 Task: Sort the products in the category "More Meals & Sides" by unit price (high first).
Action: Mouse moved to (32, 169)
Screenshot: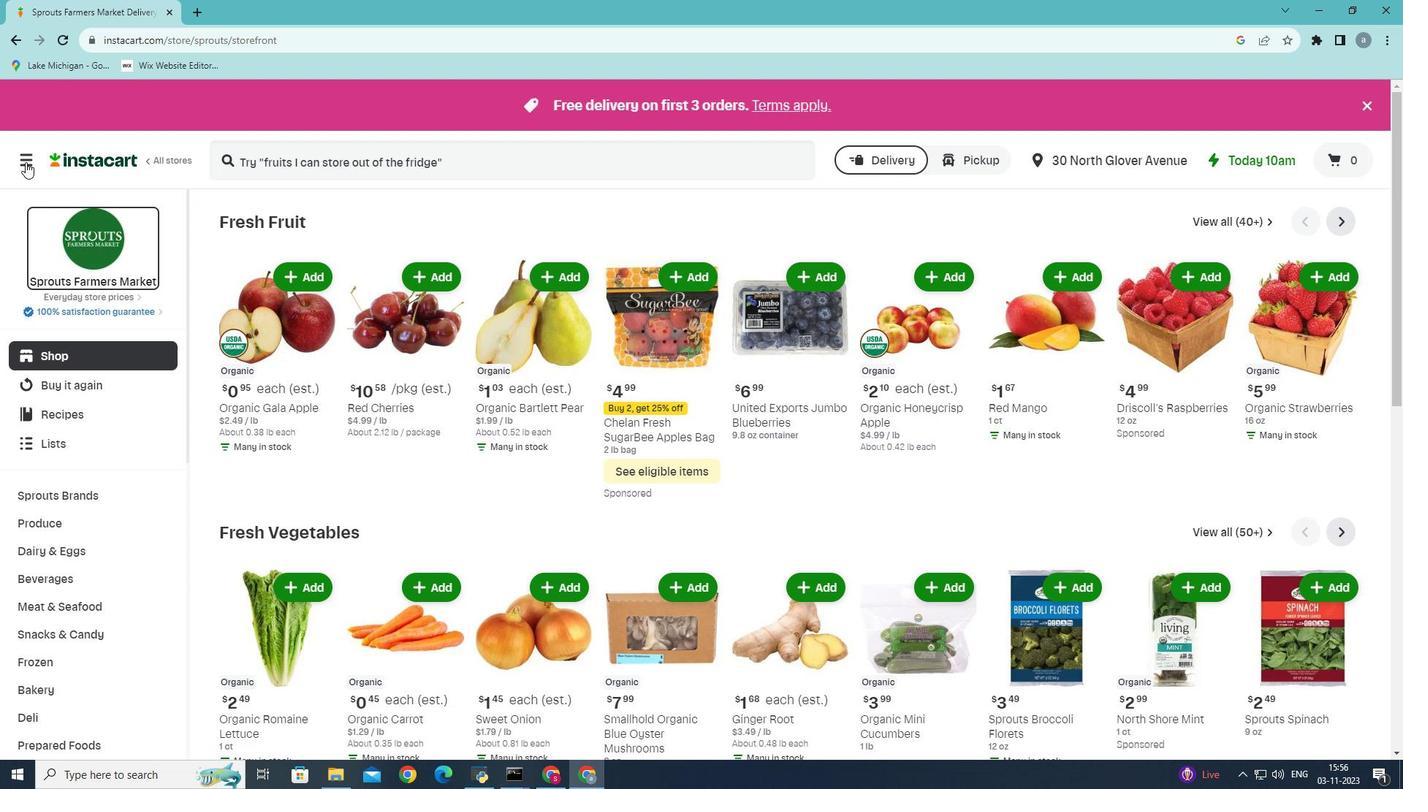 
Action: Mouse pressed left at (32, 169)
Screenshot: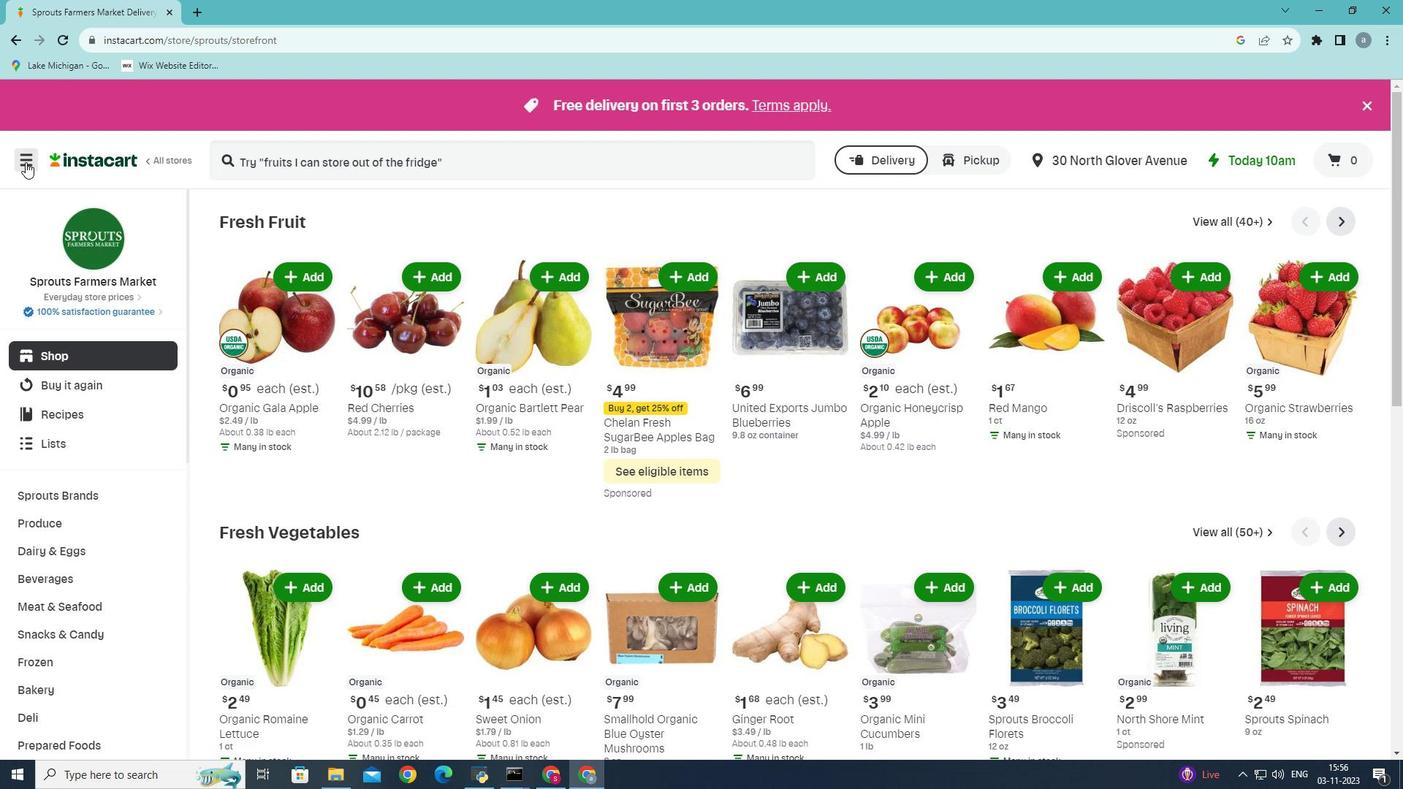 
Action: Mouse moved to (88, 415)
Screenshot: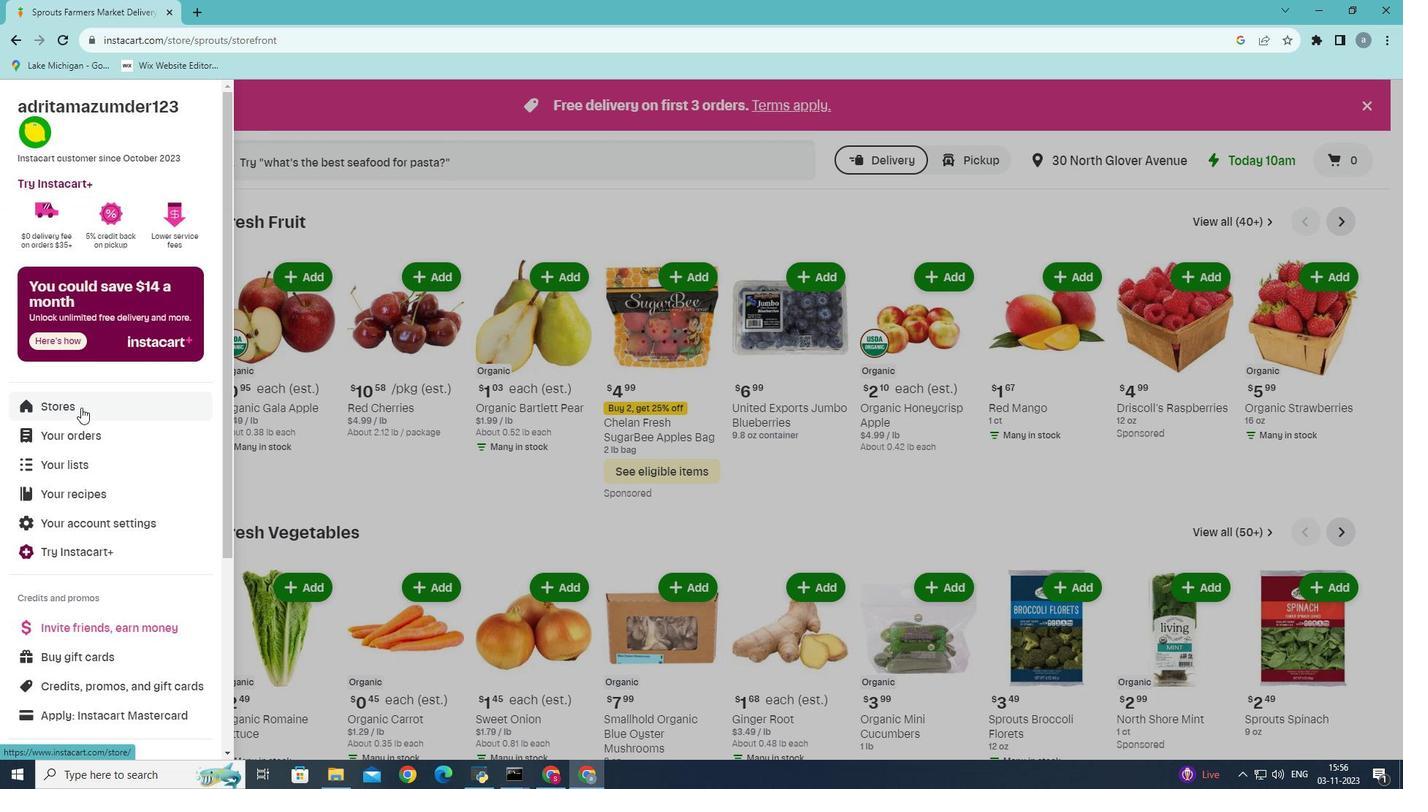 
Action: Mouse pressed left at (88, 415)
Screenshot: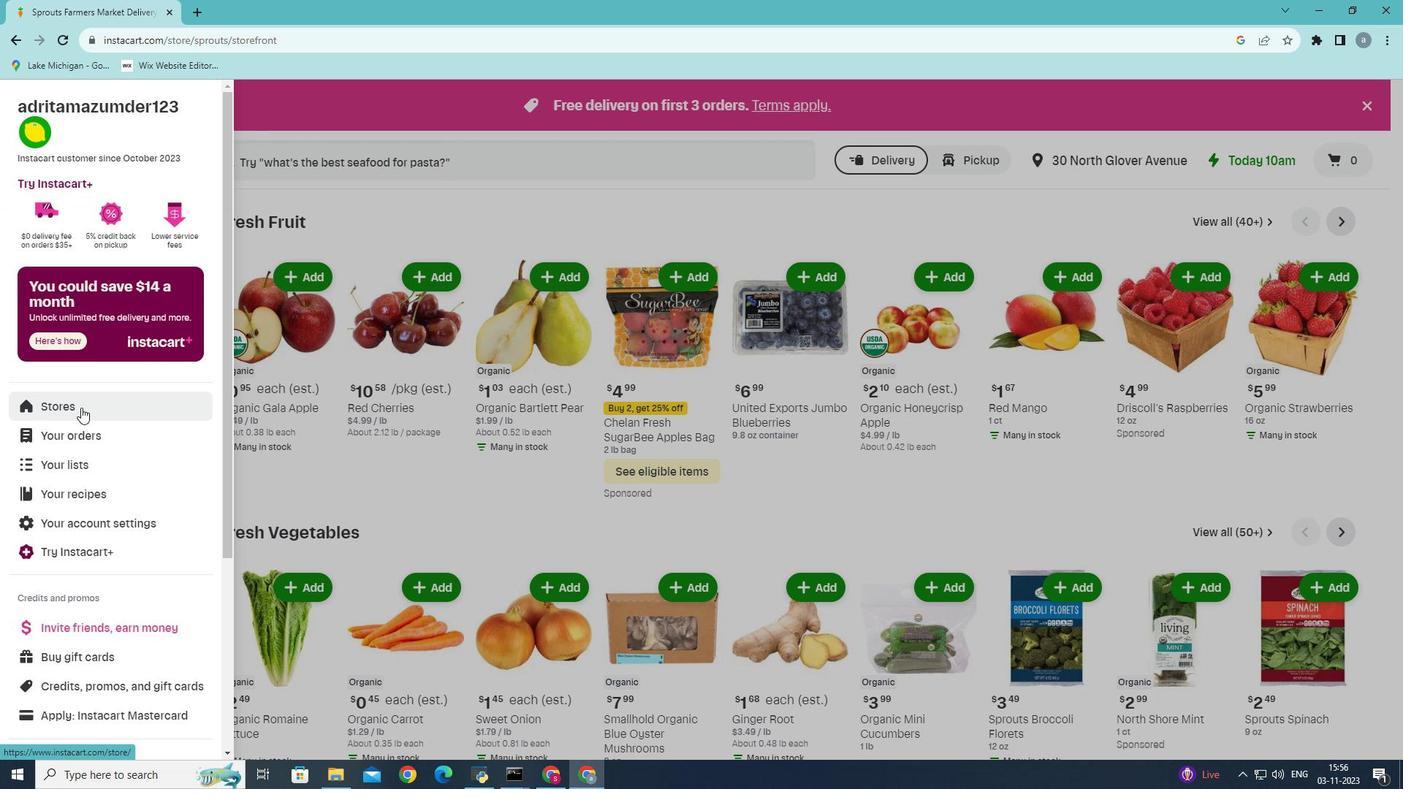 
Action: Mouse moved to (348, 160)
Screenshot: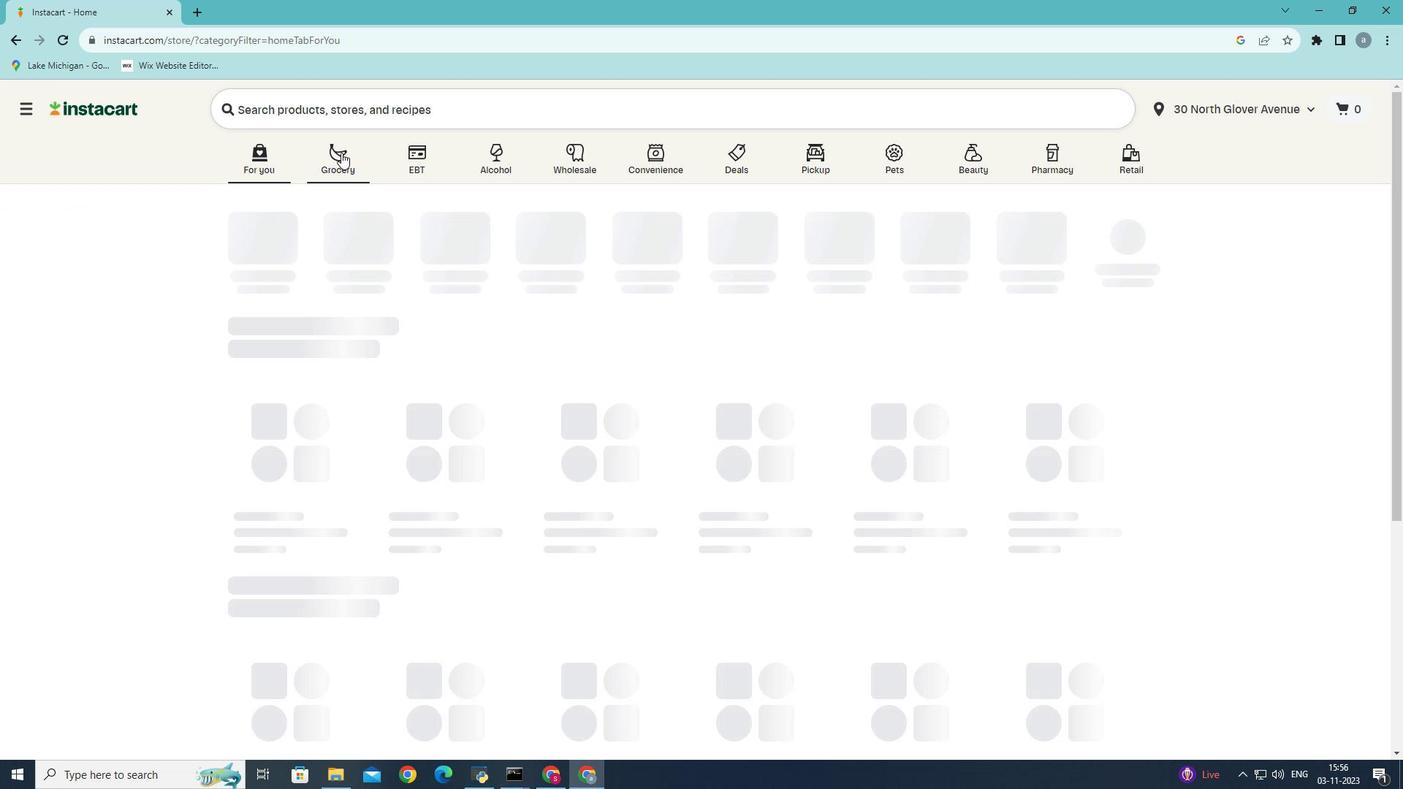 
Action: Mouse pressed left at (348, 160)
Screenshot: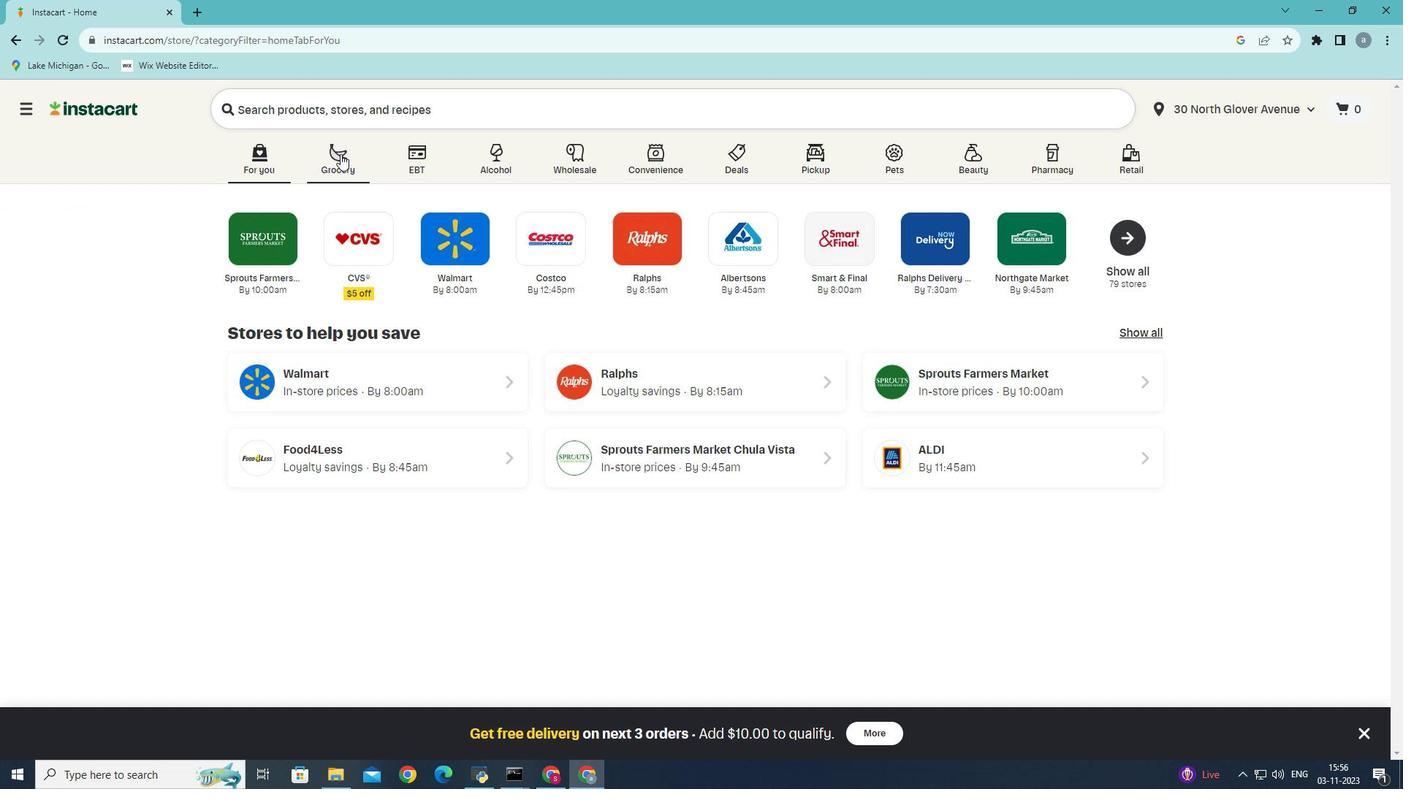 
Action: Mouse moved to (299, 446)
Screenshot: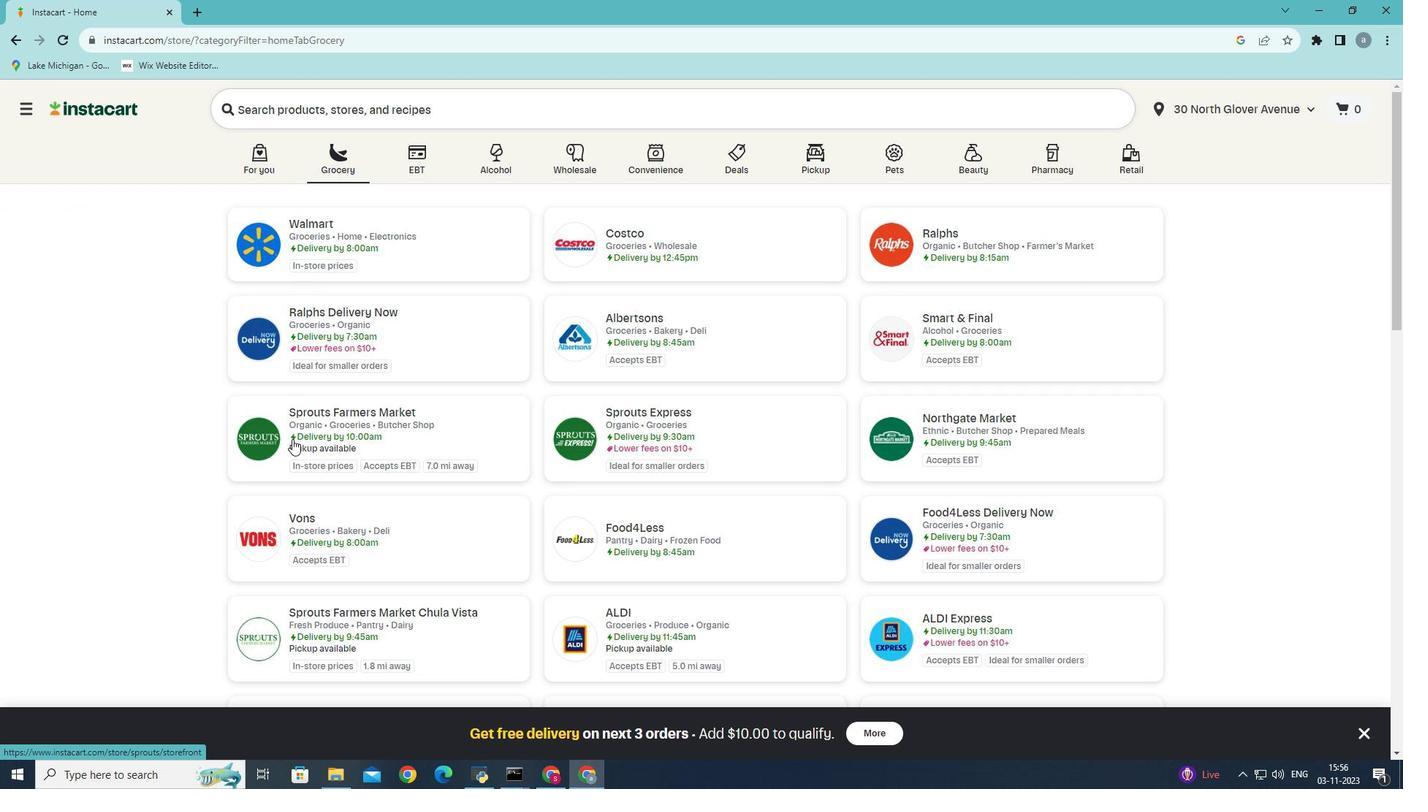 
Action: Mouse pressed left at (299, 446)
Screenshot: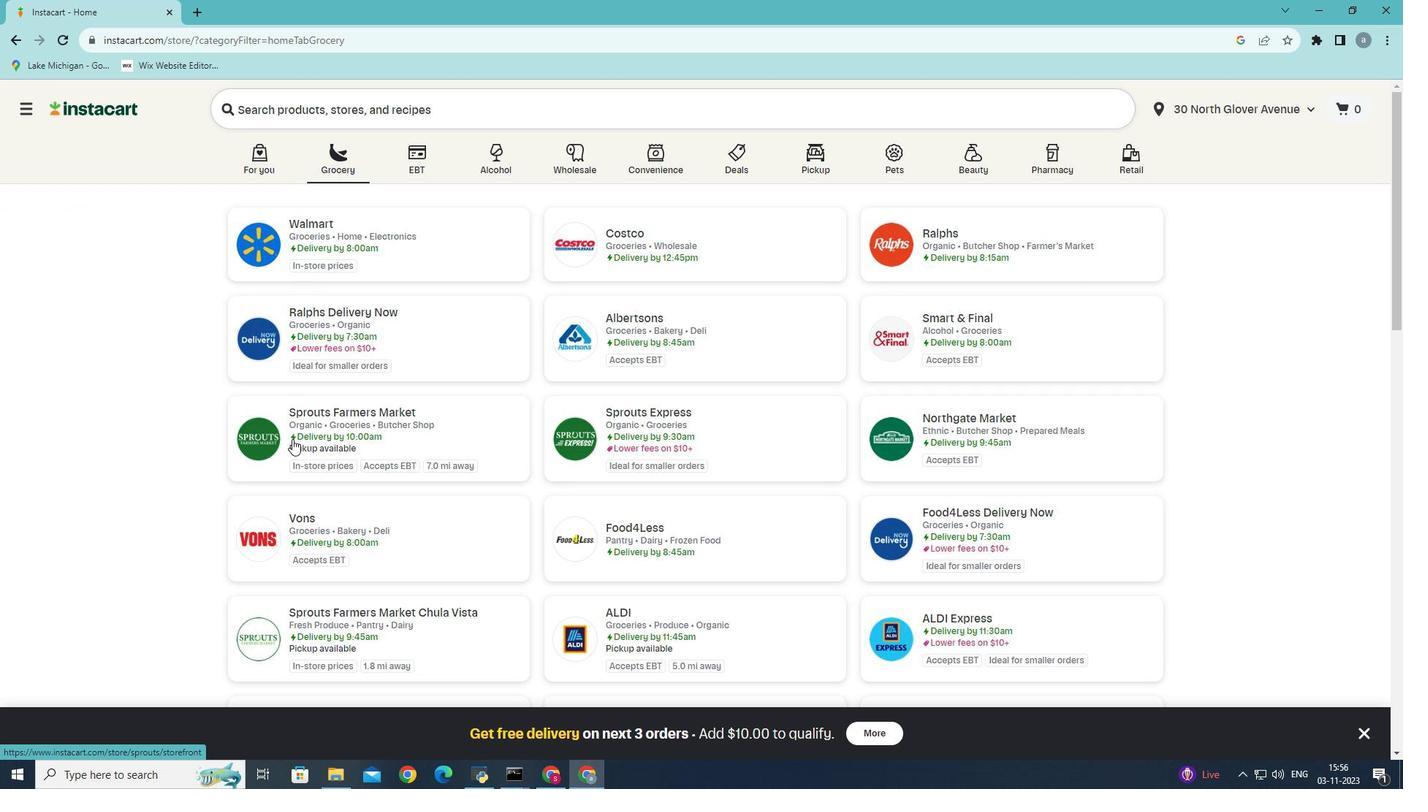
Action: Mouse moved to (119, 646)
Screenshot: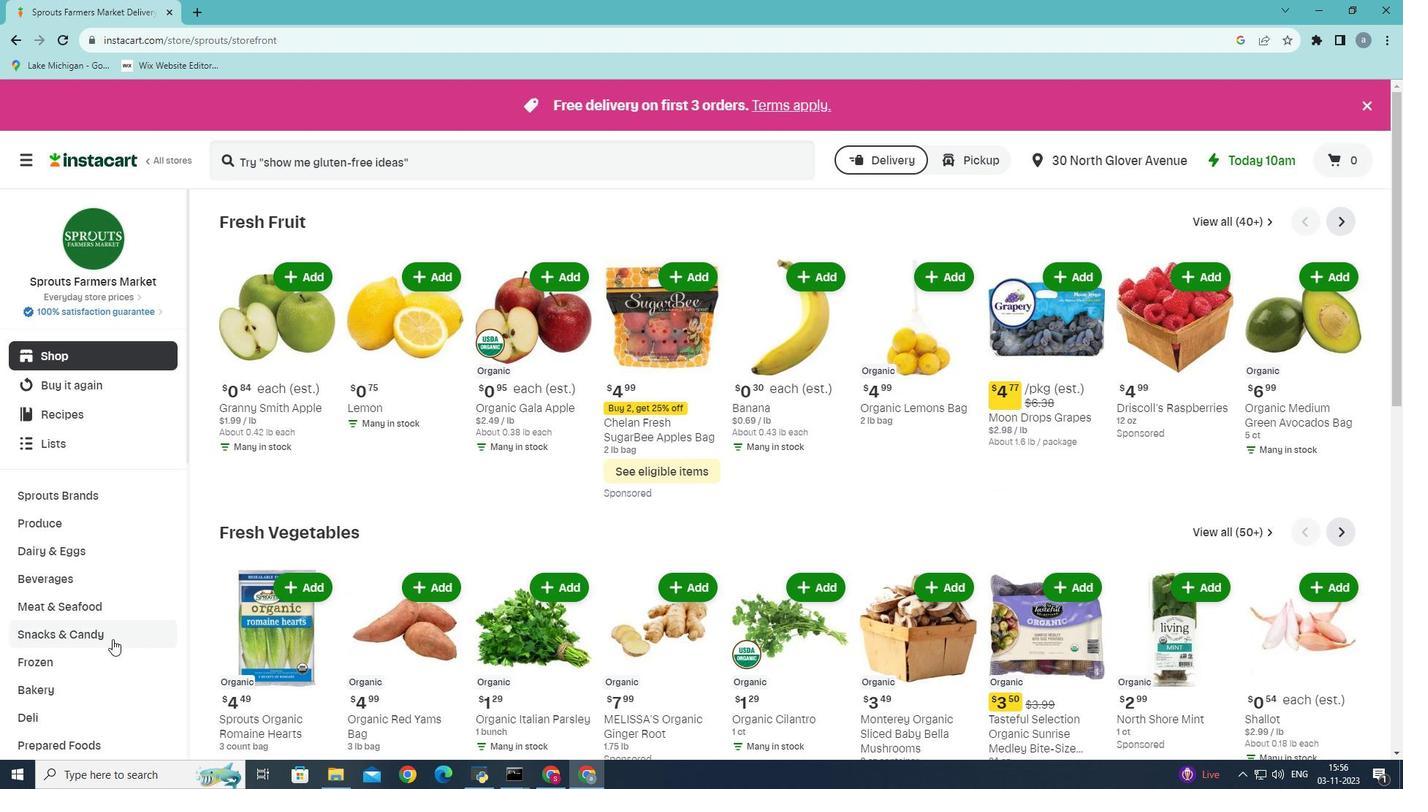 
Action: Mouse scrolled (119, 646) with delta (0, 0)
Screenshot: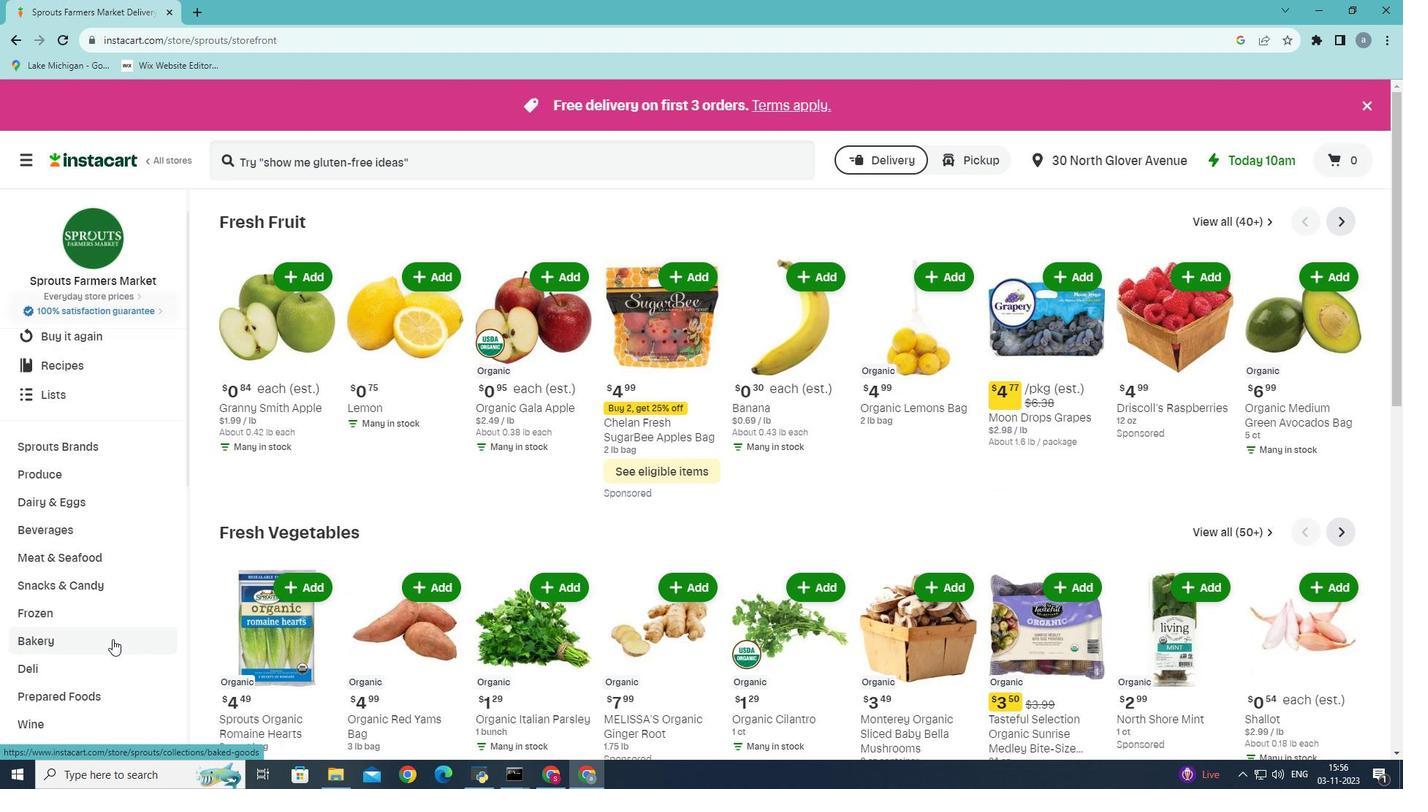 
Action: Mouse scrolled (119, 646) with delta (0, 0)
Screenshot: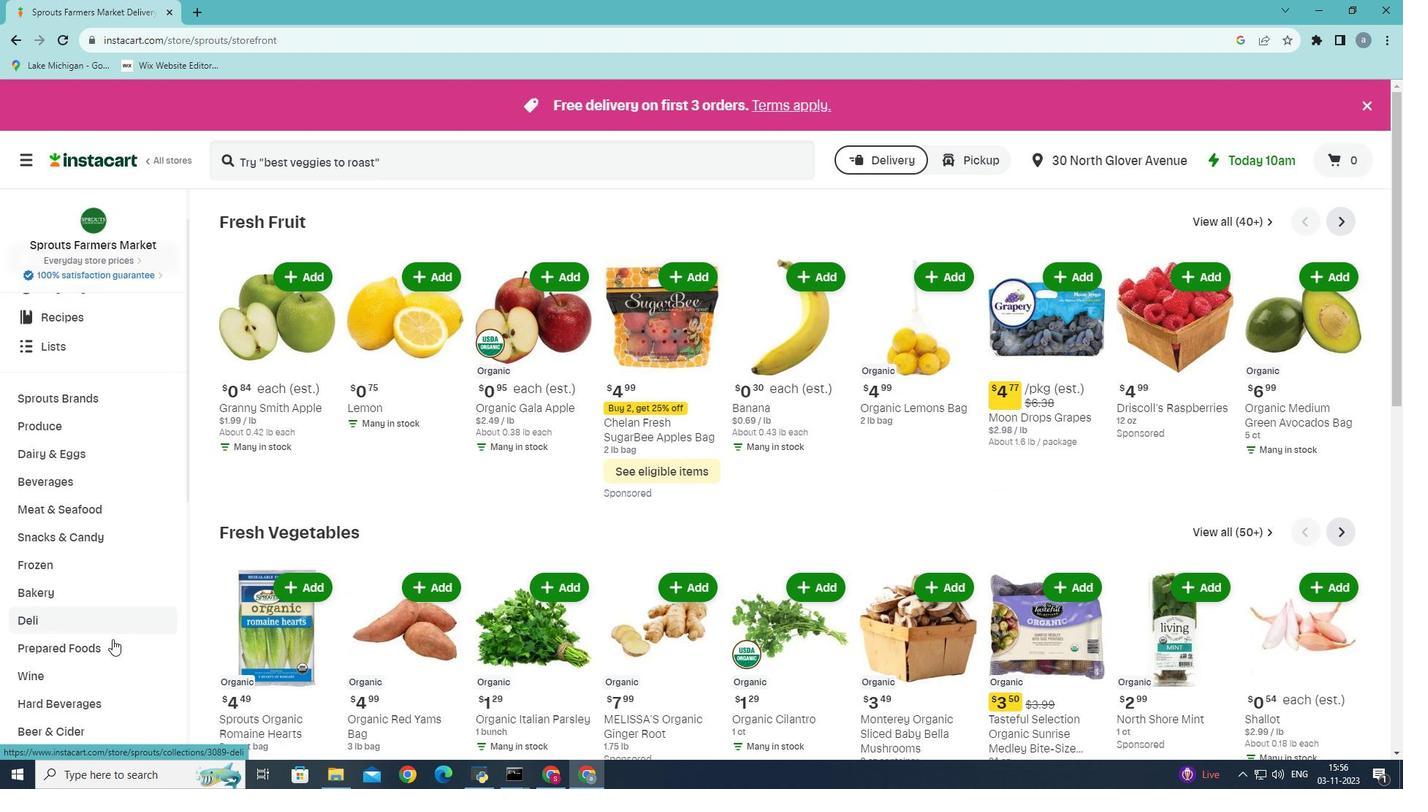 
Action: Mouse moved to (76, 606)
Screenshot: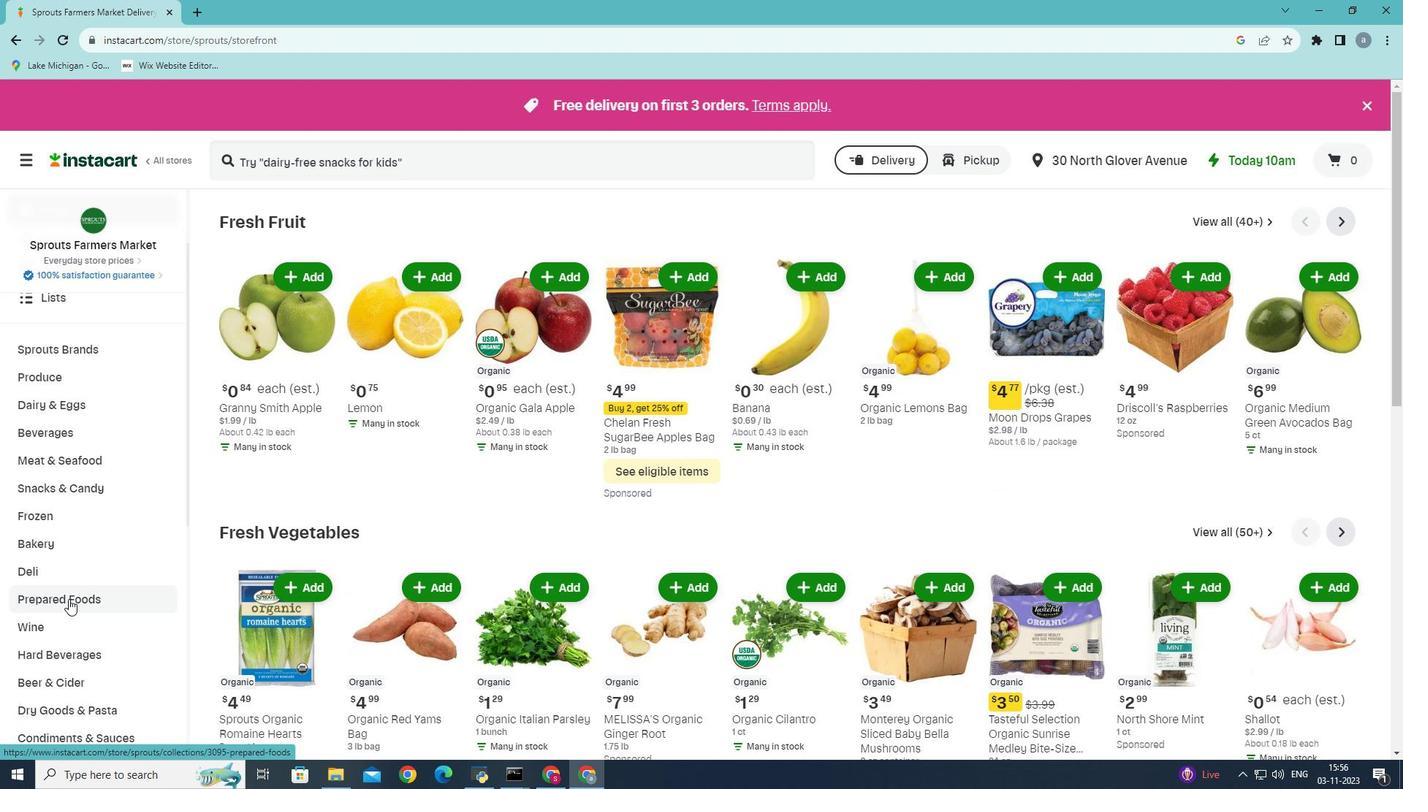 
Action: Mouse pressed left at (76, 606)
Screenshot: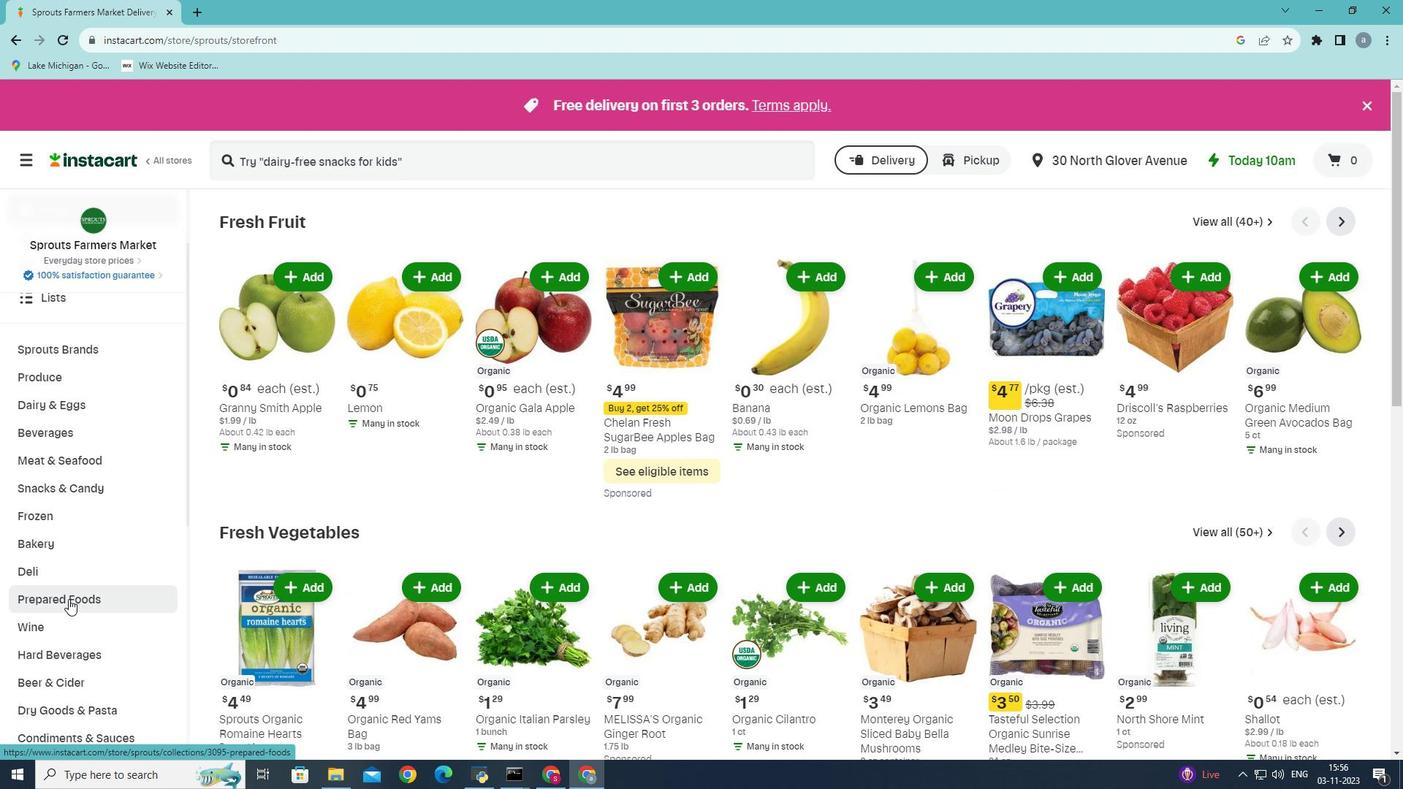 
Action: Mouse moved to (524, 264)
Screenshot: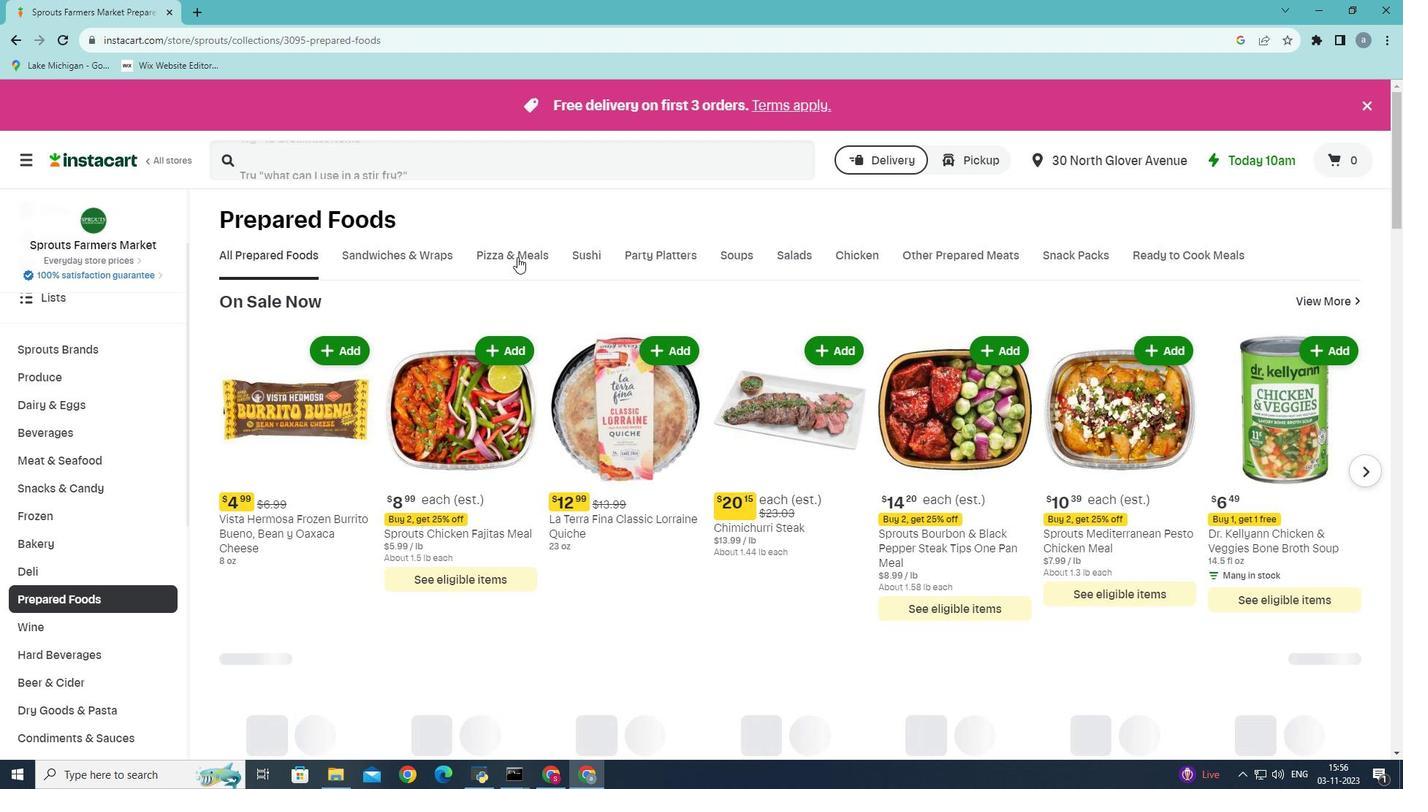 
Action: Mouse pressed left at (524, 264)
Screenshot: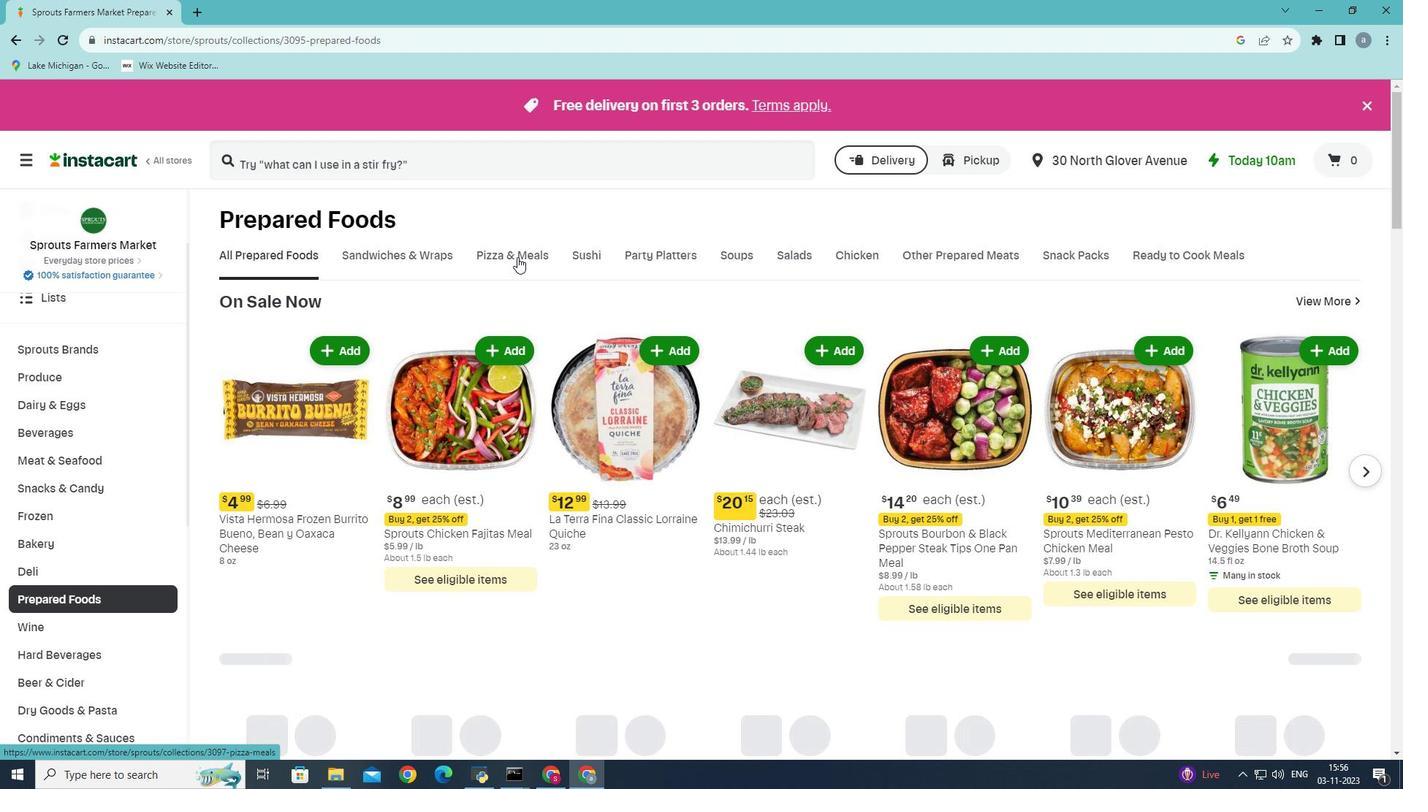 
Action: Mouse moved to (997, 336)
Screenshot: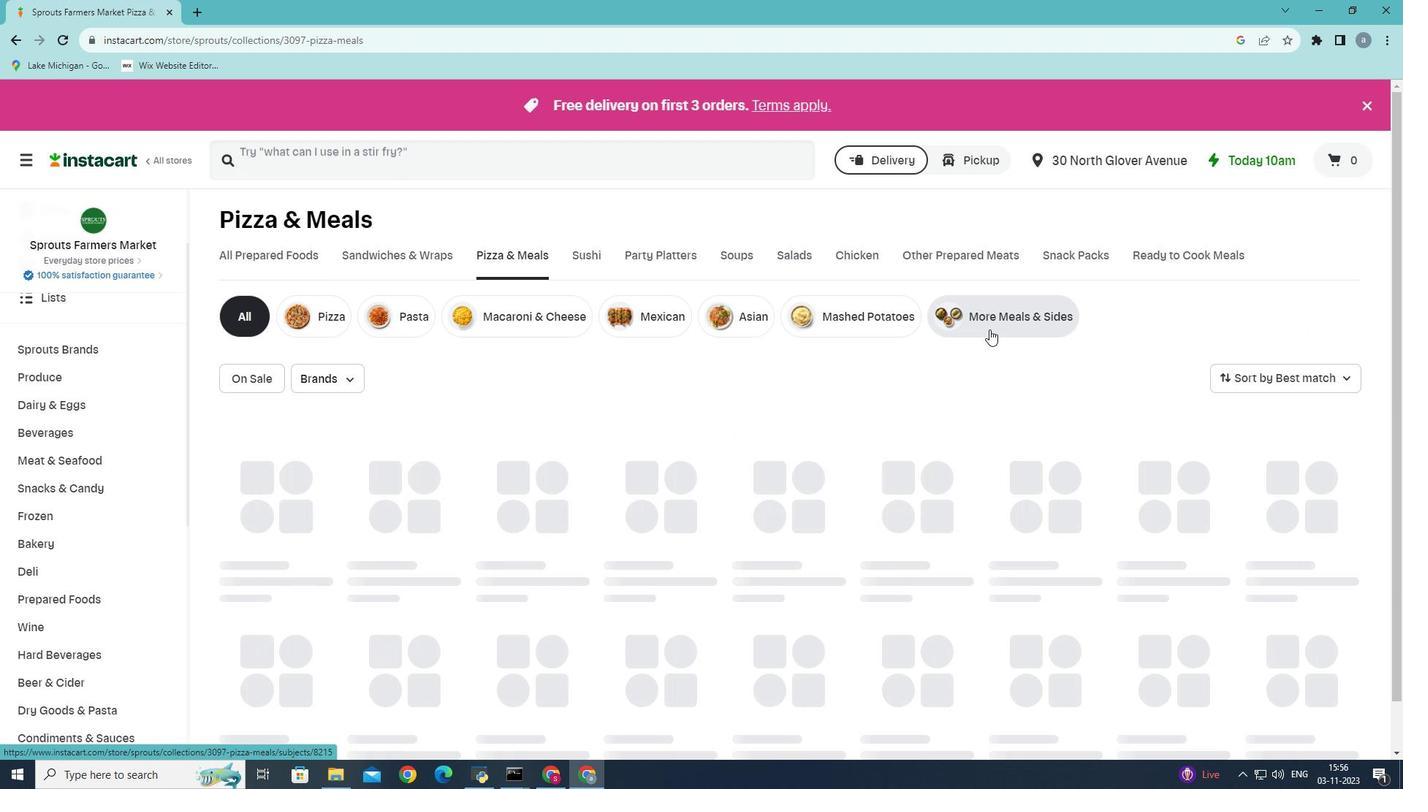 
Action: Mouse pressed left at (997, 336)
Screenshot: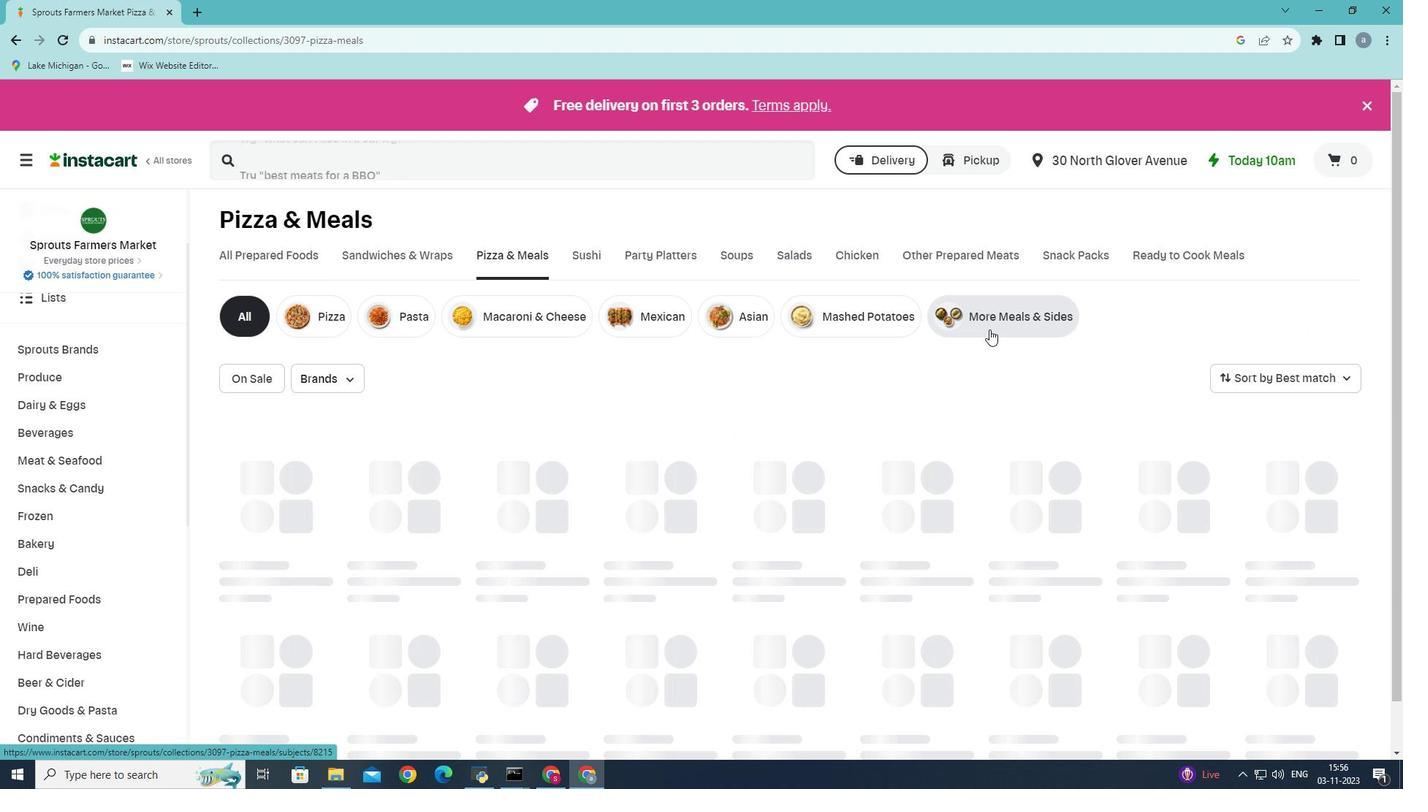 
Action: Mouse moved to (1351, 389)
Screenshot: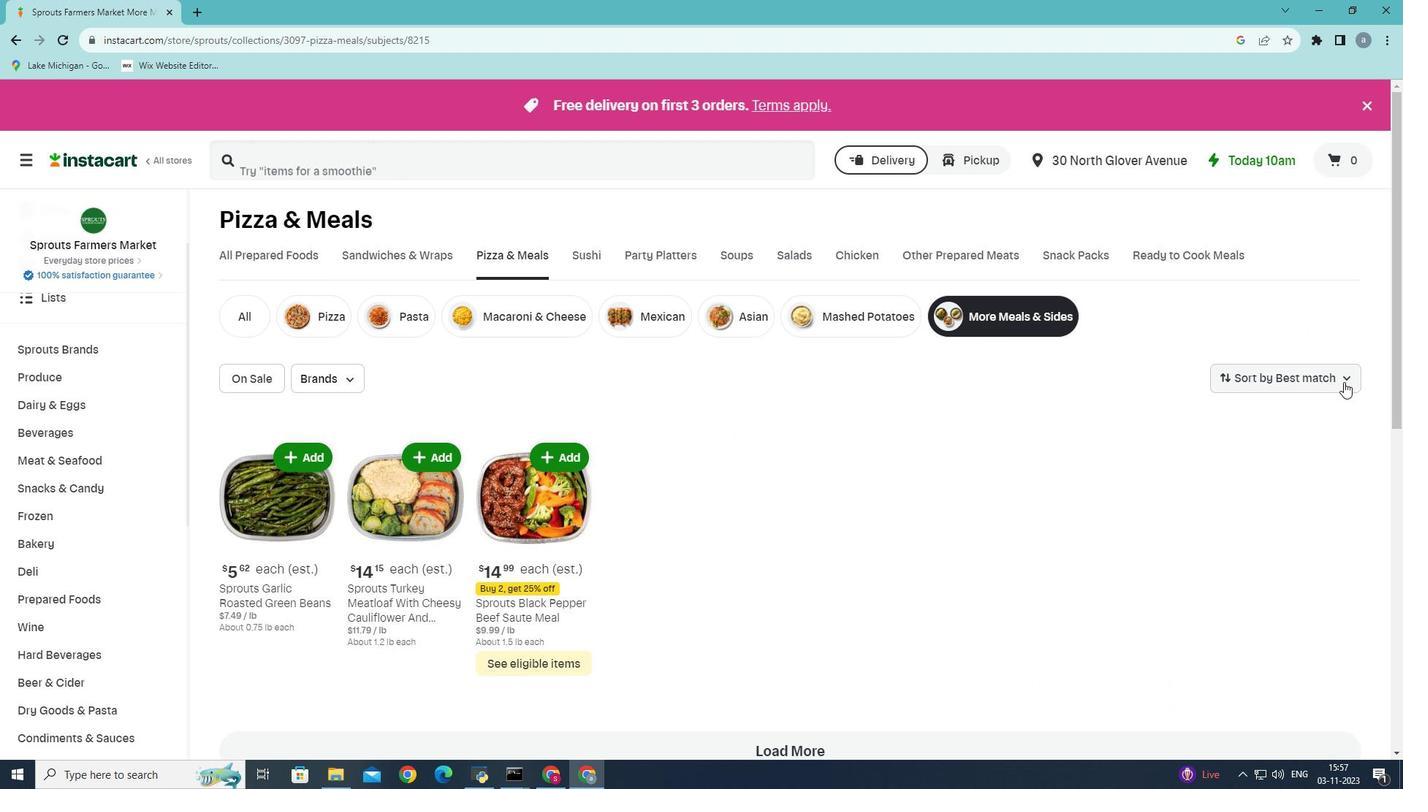 
Action: Mouse pressed left at (1351, 389)
Screenshot: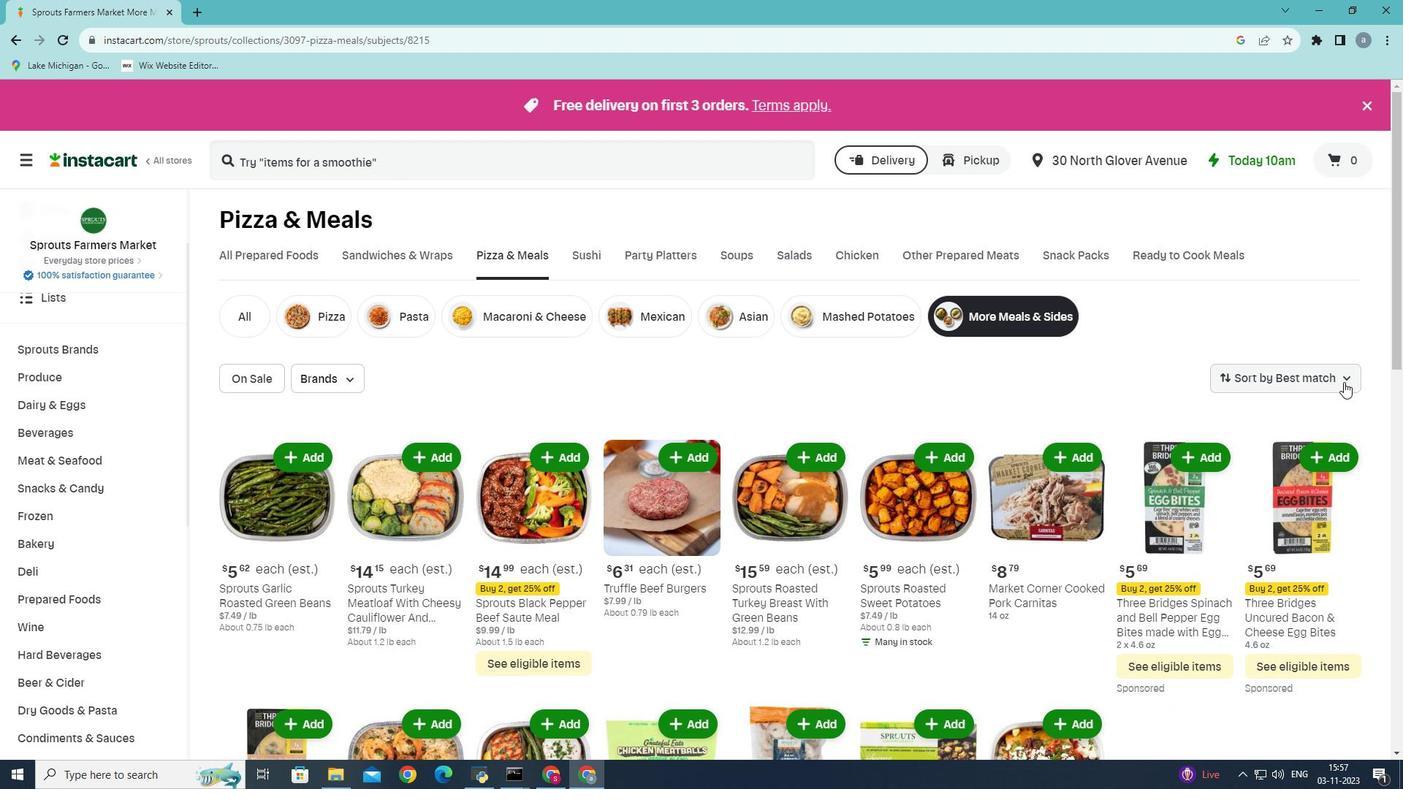 
Action: Mouse moved to (1290, 574)
Screenshot: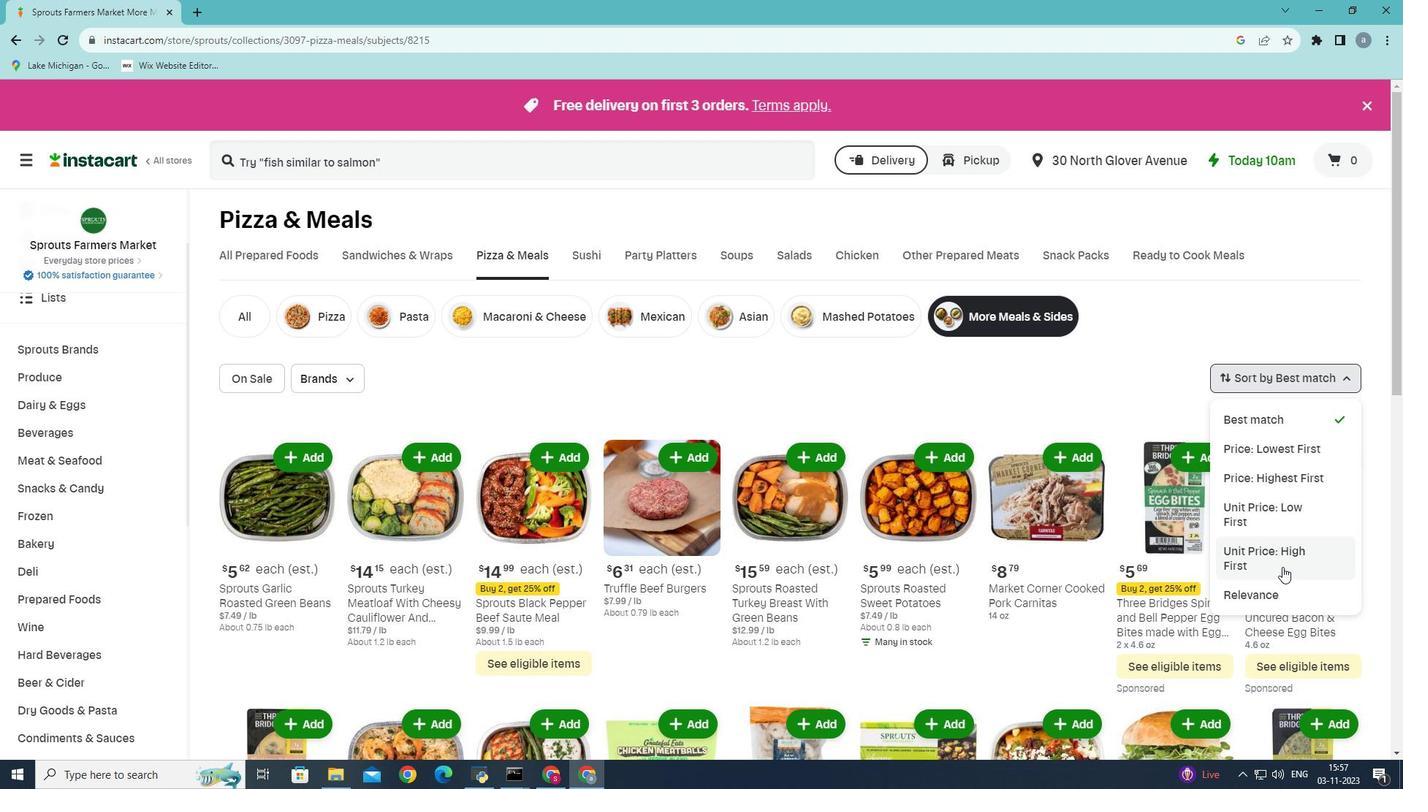
Action: Mouse pressed left at (1290, 574)
Screenshot: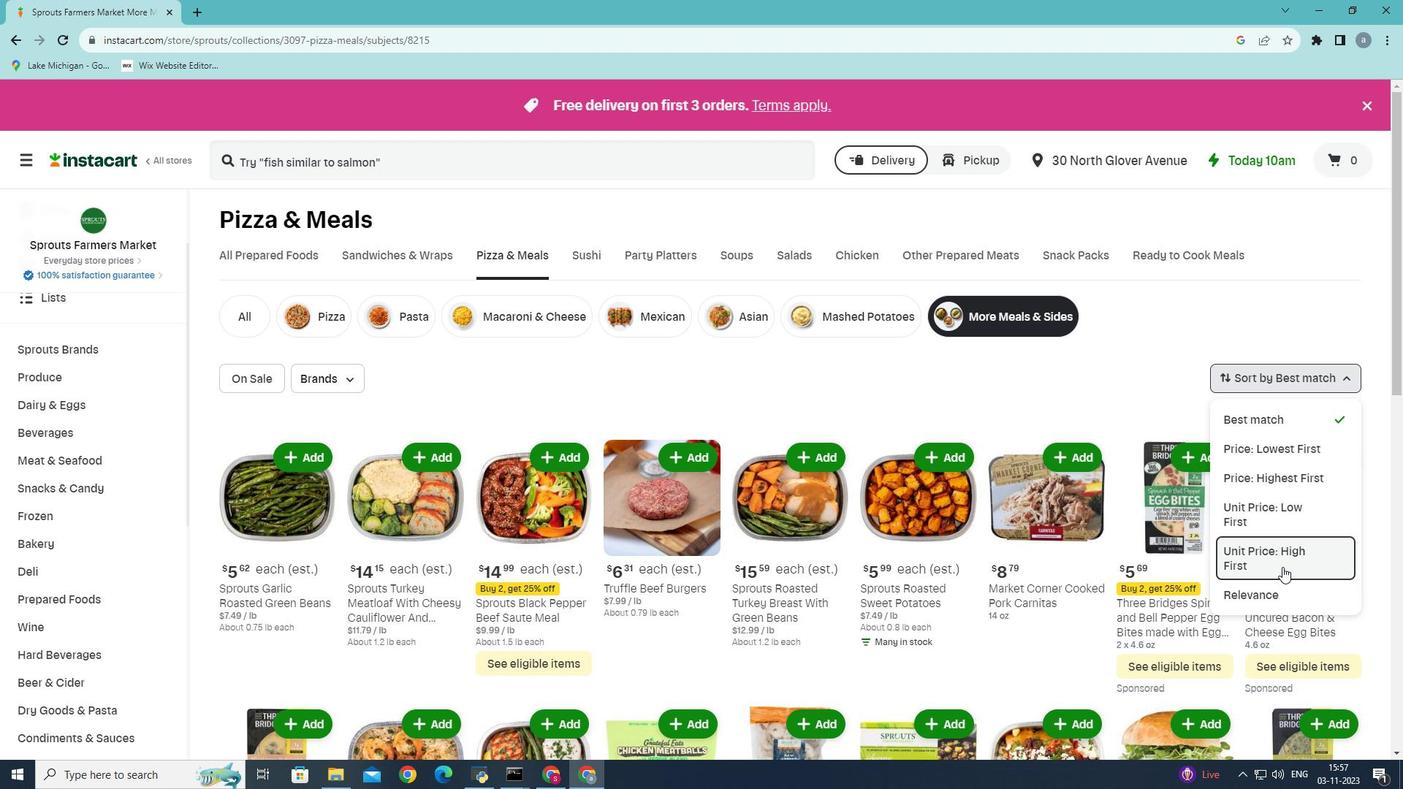
Action: Mouse moved to (1290, 569)
Screenshot: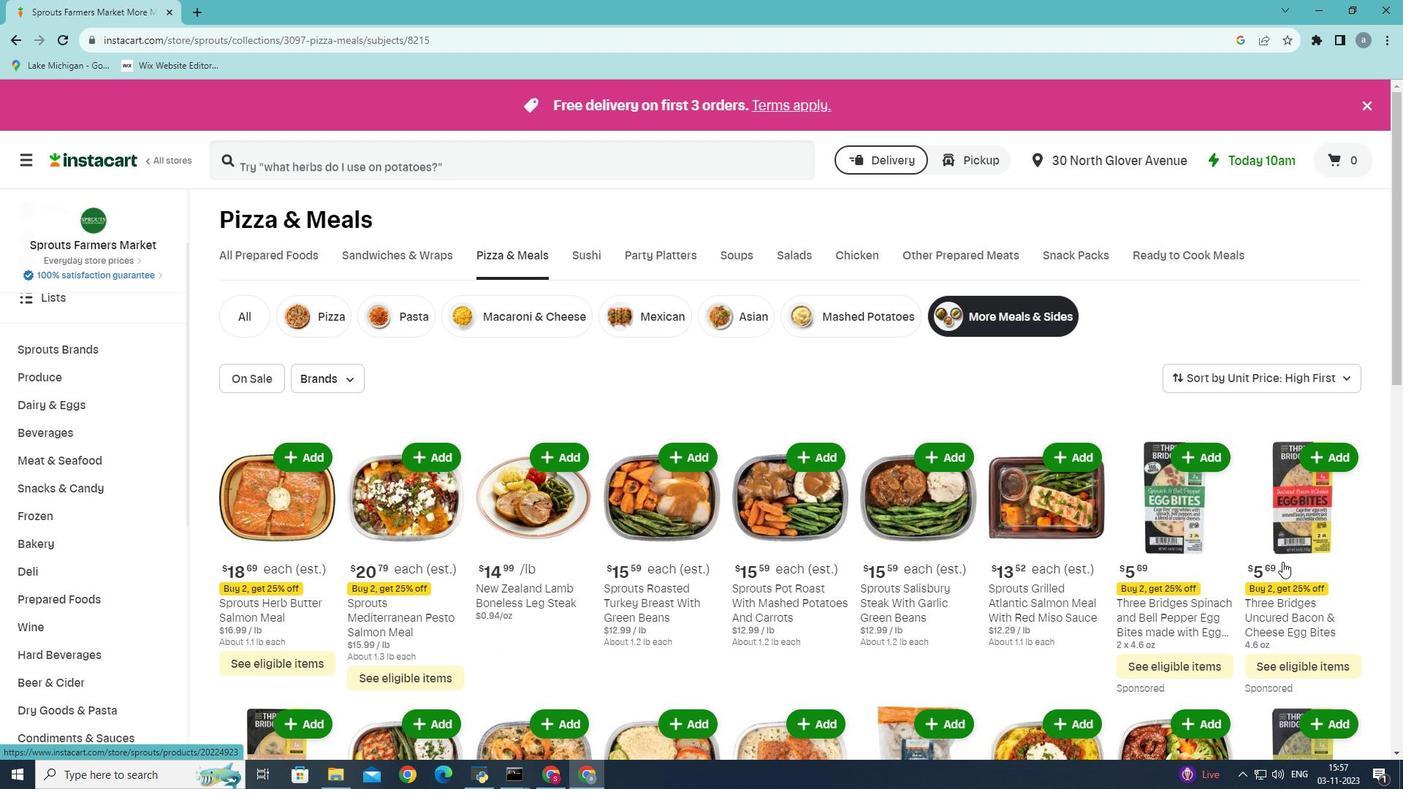 
